 Task: In the  document chart.odt Select the first Column and change text color to  'Brown' Apply the command  'Undo' Apply the command  Redo
Action: Mouse moved to (444, 208)
Screenshot: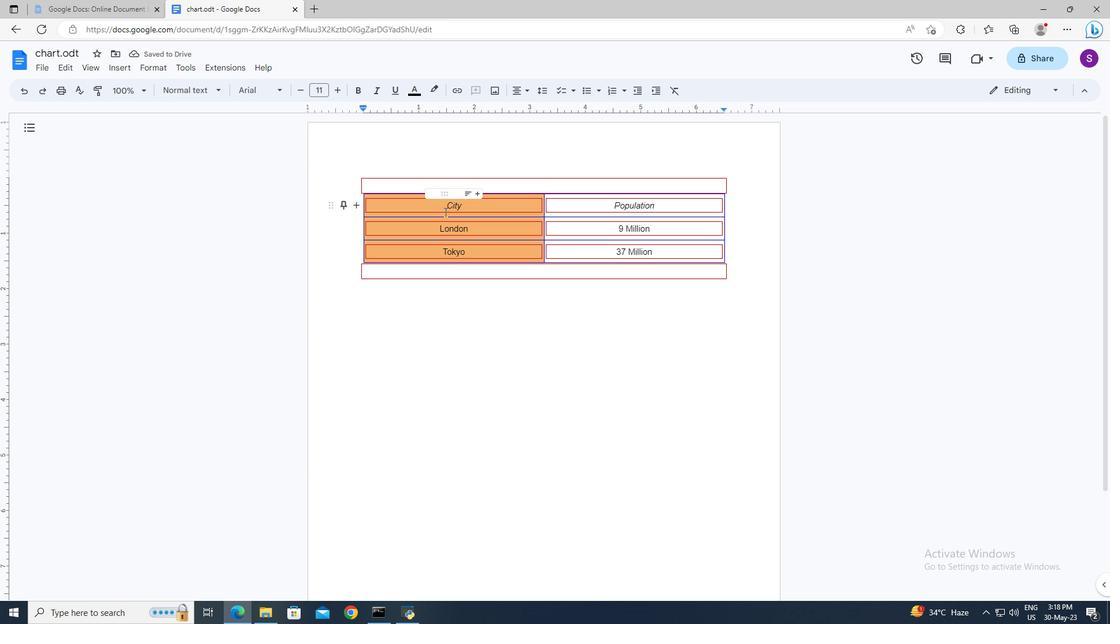 
Action: Mouse pressed left at (444, 208)
Screenshot: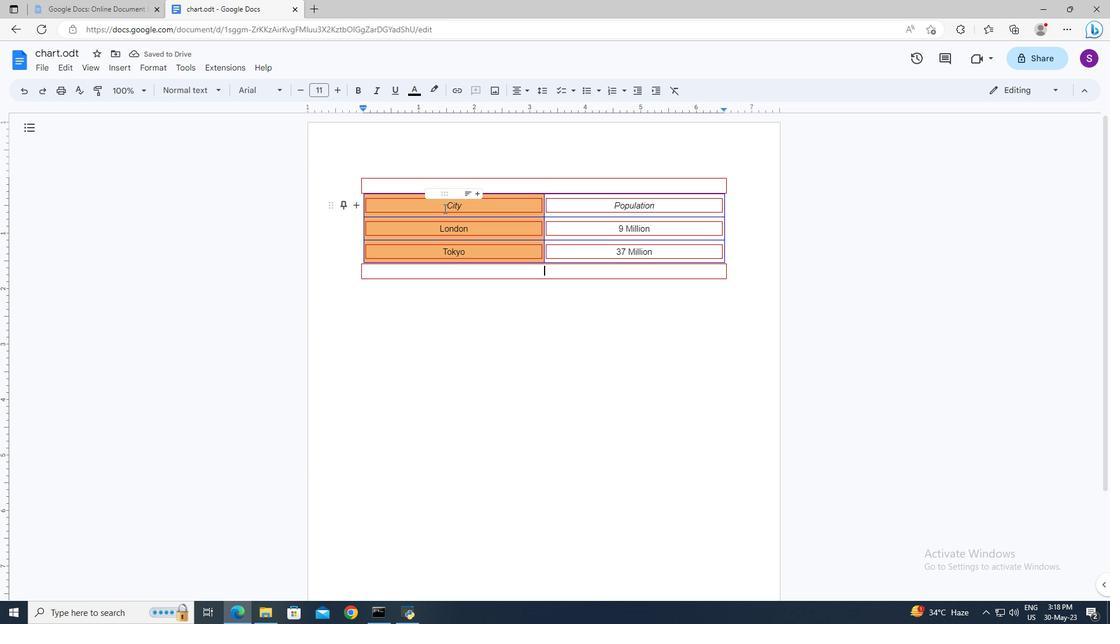 
Action: Mouse moved to (441, 206)
Screenshot: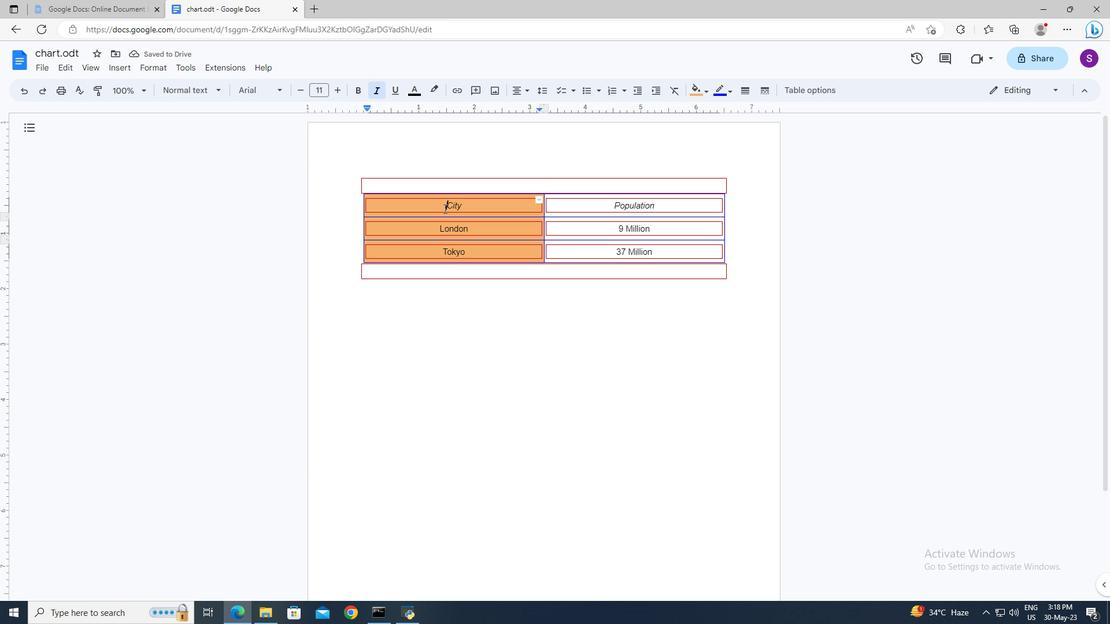 
Action: Key pressed <Key.shift><Key.down><Key.down>
Screenshot: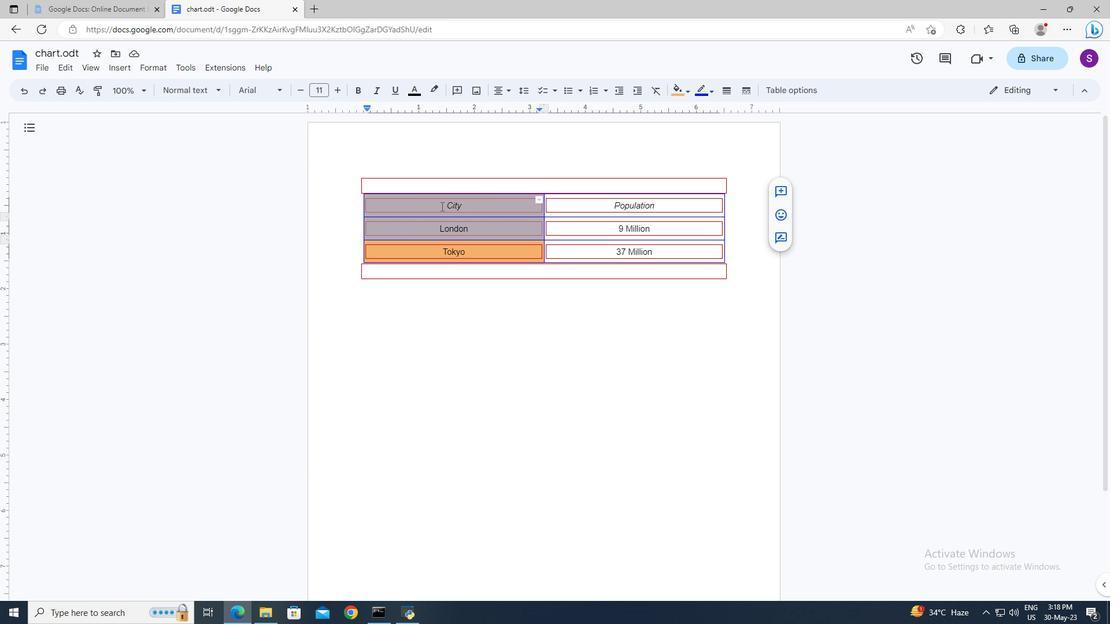 
Action: Mouse moved to (417, 91)
Screenshot: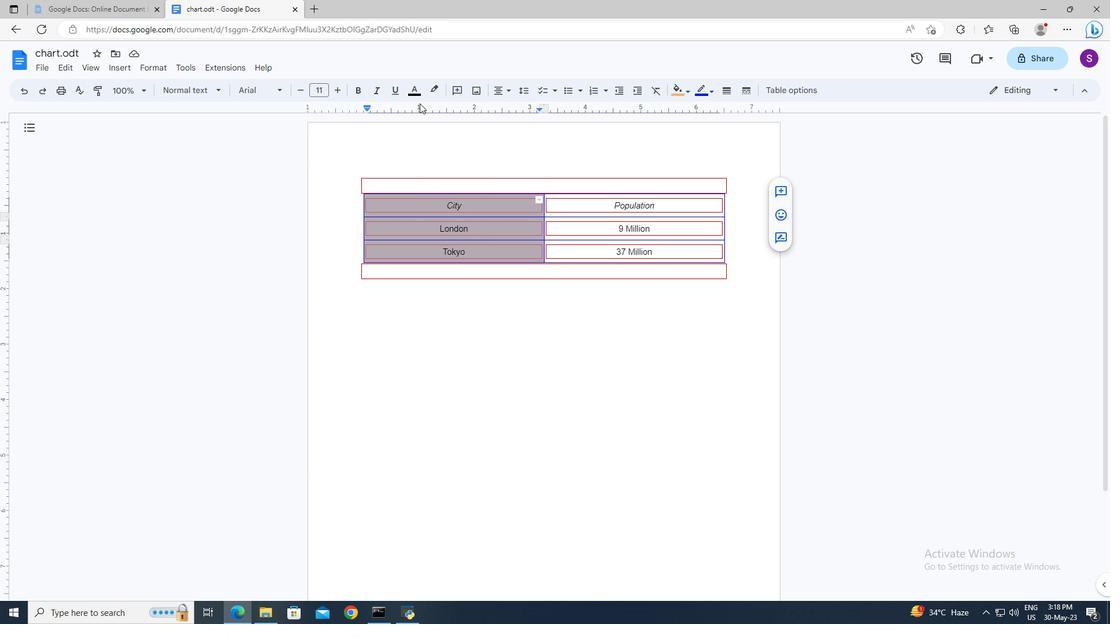 
Action: Mouse pressed left at (417, 91)
Screenshot: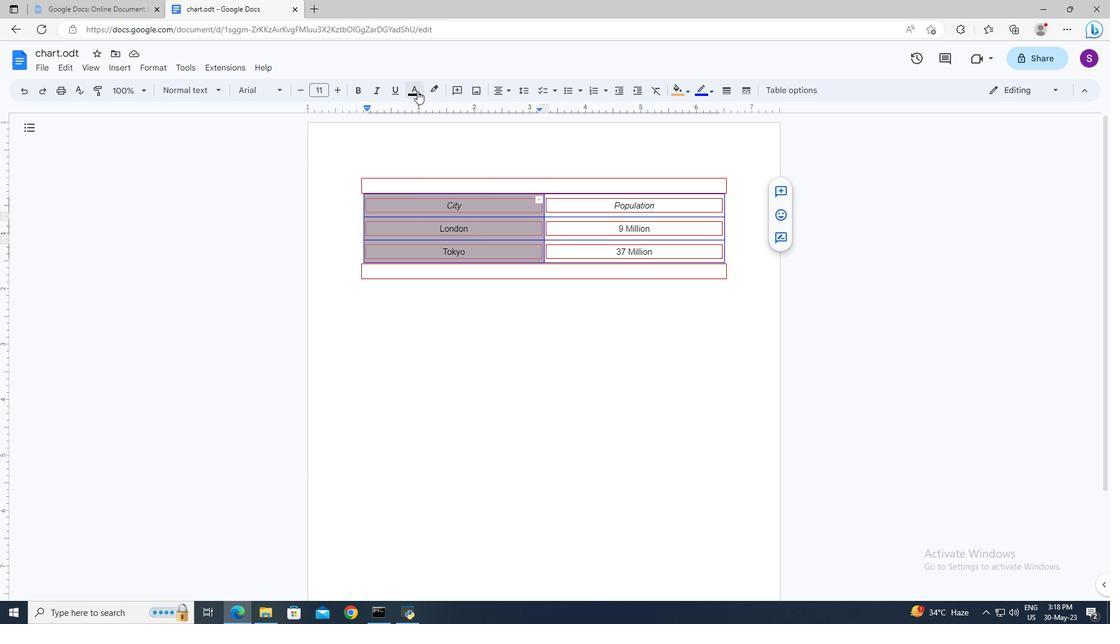 
Action: Mouse moved to (443, 199)
Screenshot: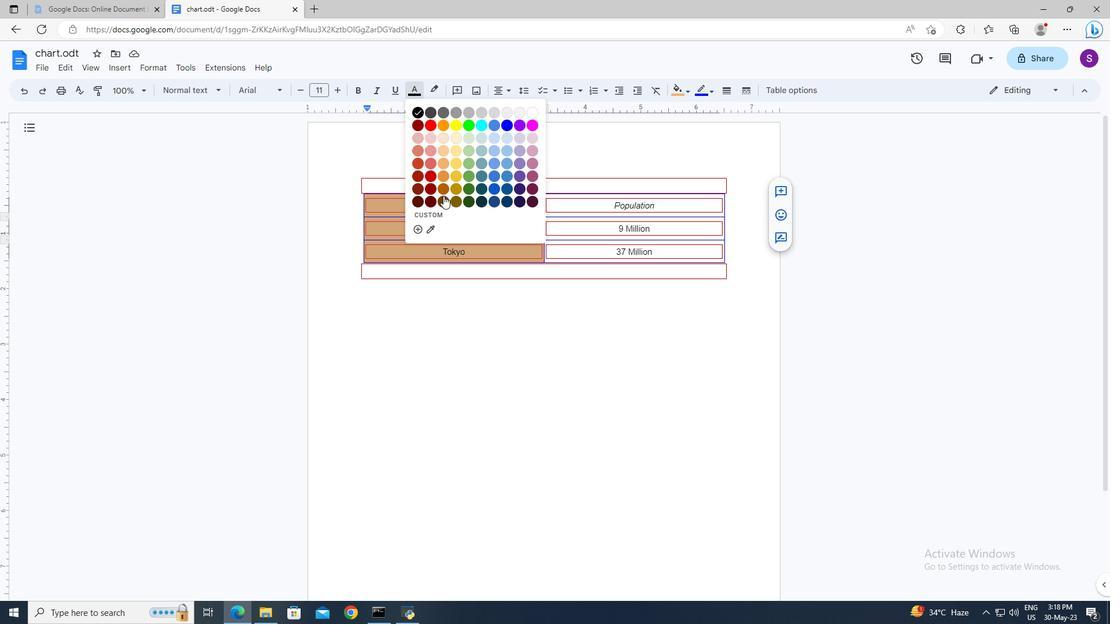 
Action: Mouse pressed left at (443, 199)
Screenshot: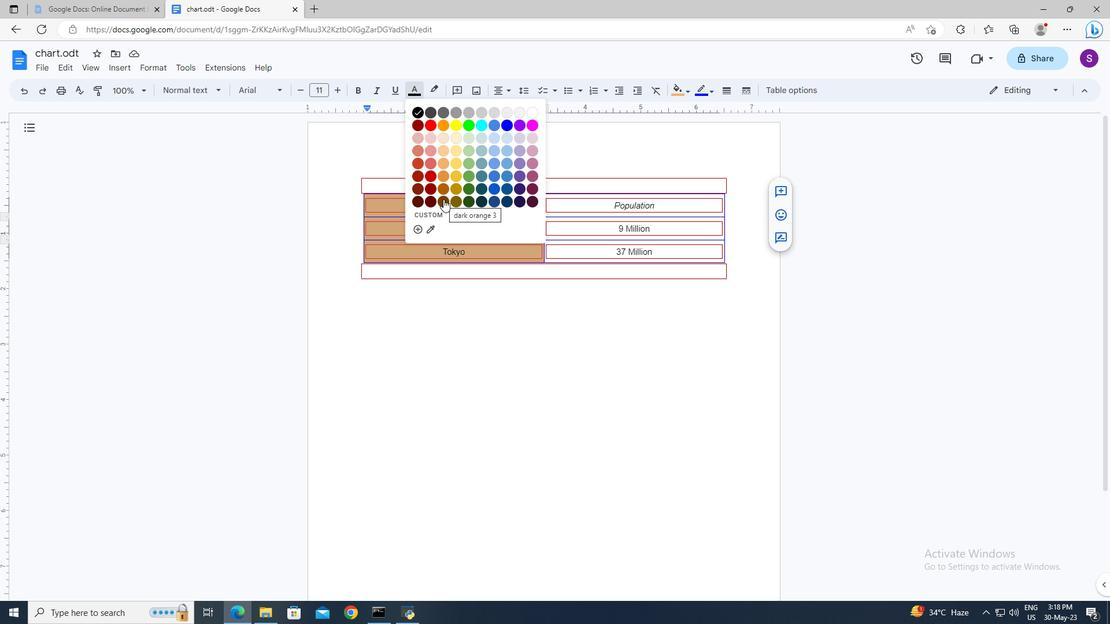 
Action: Mouse moved to (525, 313)
Screenshot: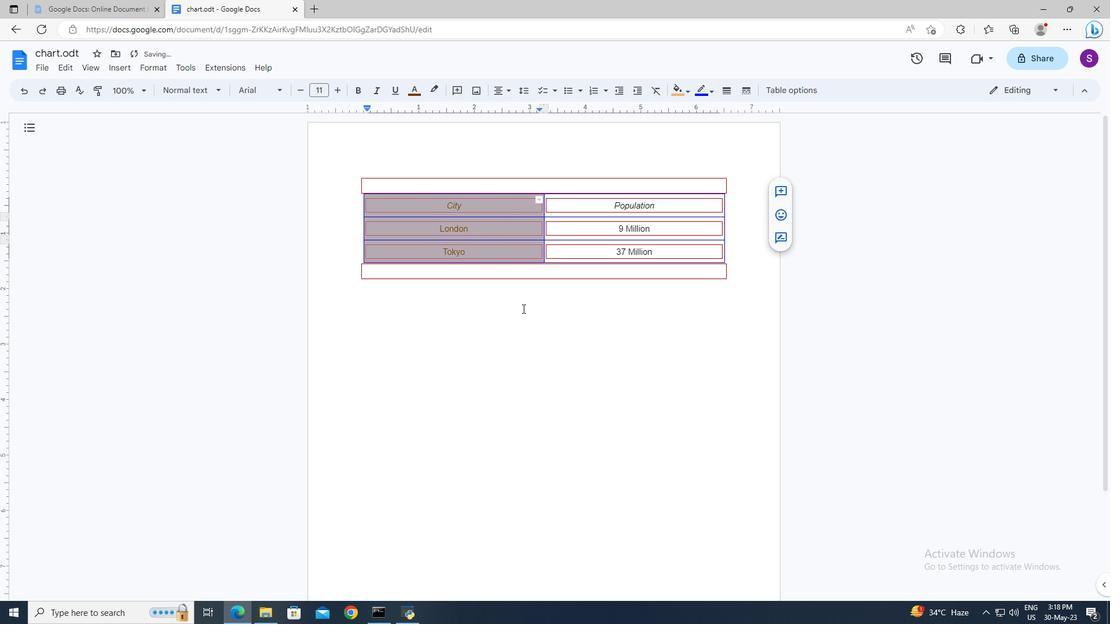 
Action: Mouse pressed left at (525, 313)
Screenshot: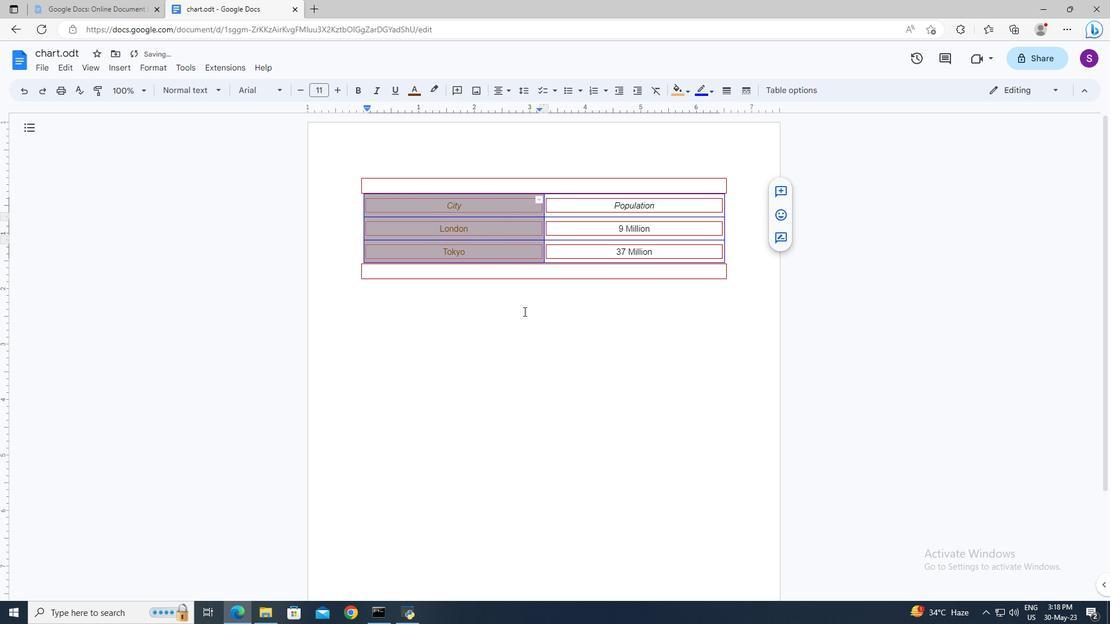 
Action: Mouse moved to (497, 301)
Screenshot: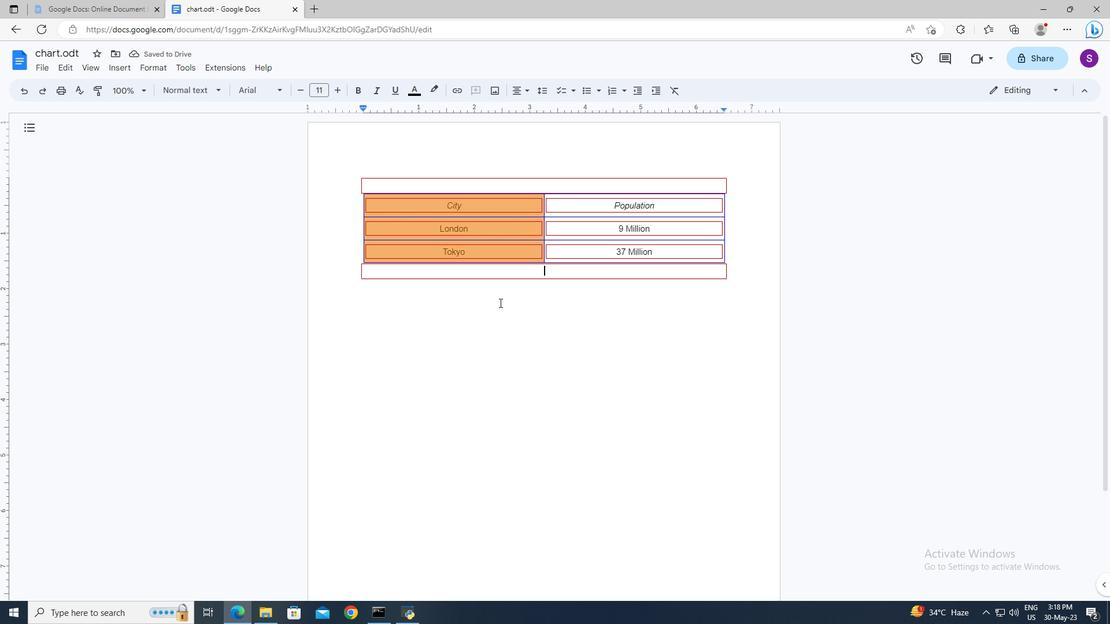
Action: Key pressed ctrl+Z
Screenshot: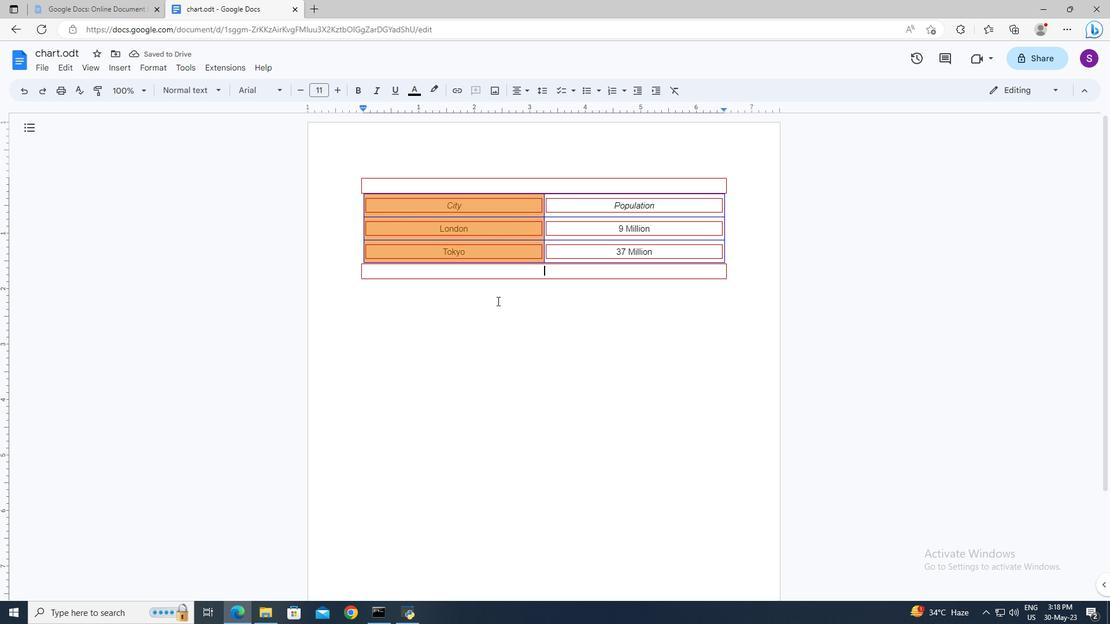 
Action: Mouse moved to (498, 311)
Screenshot: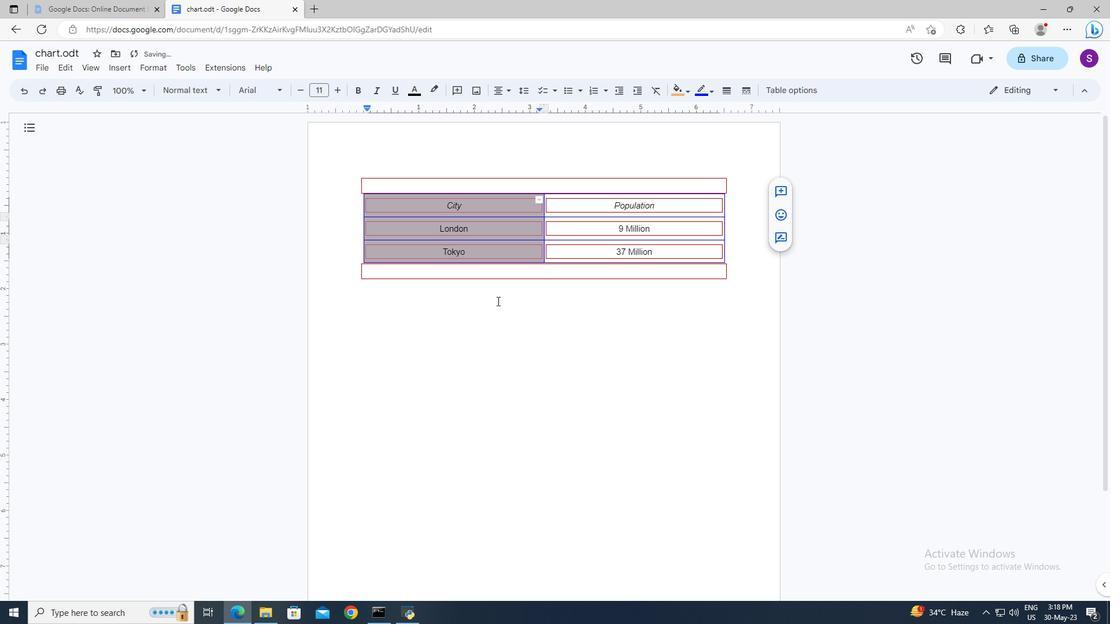 
Action: Mouse pressed left at (498, 311)
Screenshot: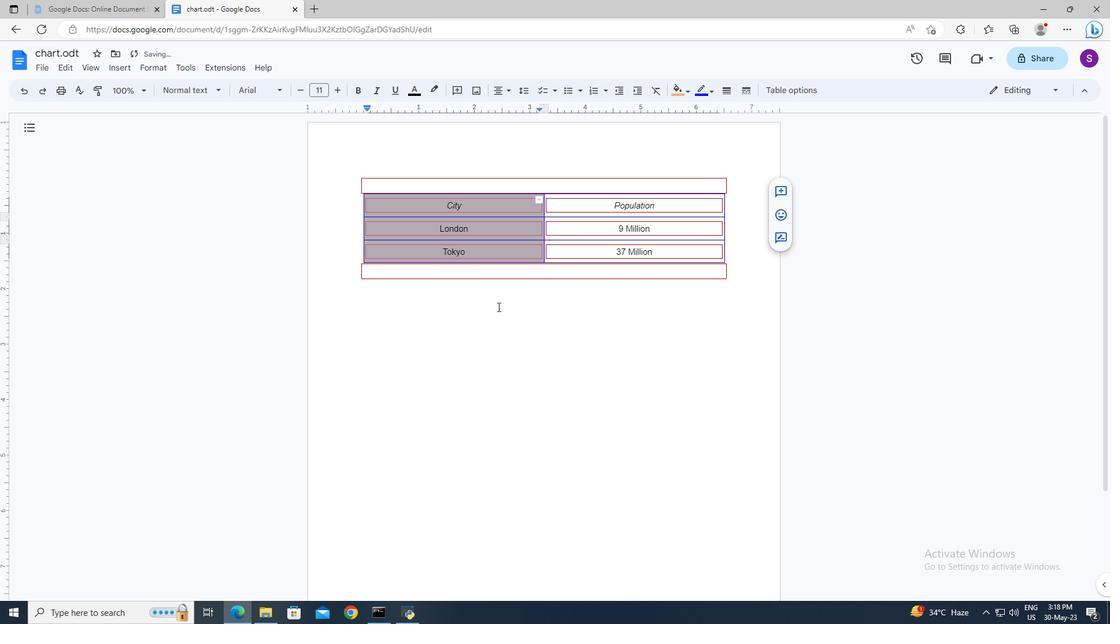 
Action: Key pressed ctrl+Y
Screenshot: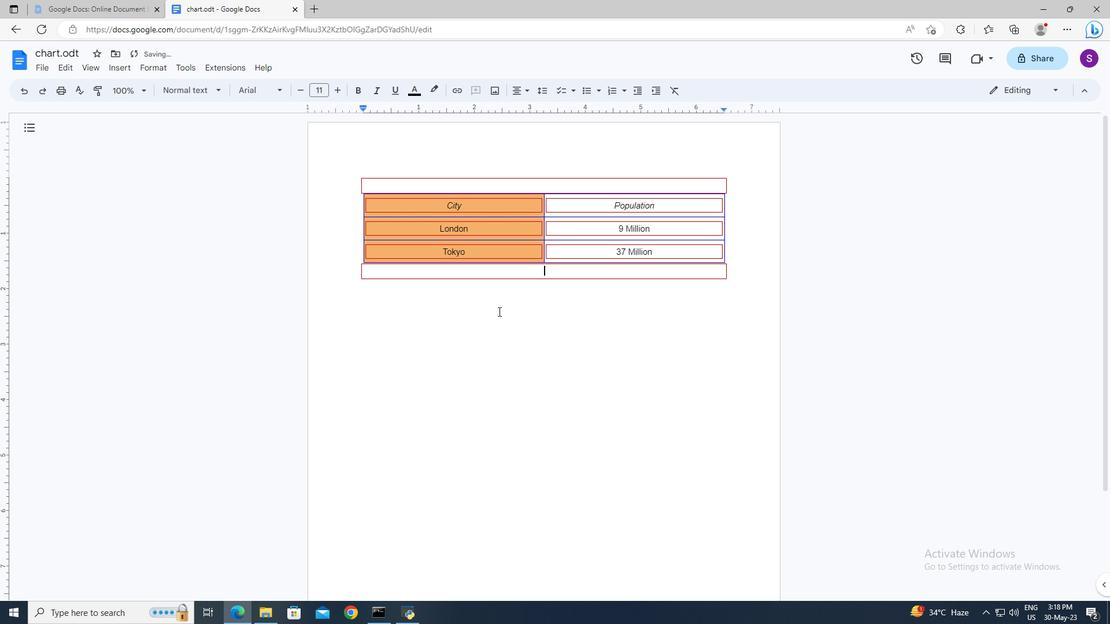 
Action: Mouse pressed left at (498, 311)
Screenshot: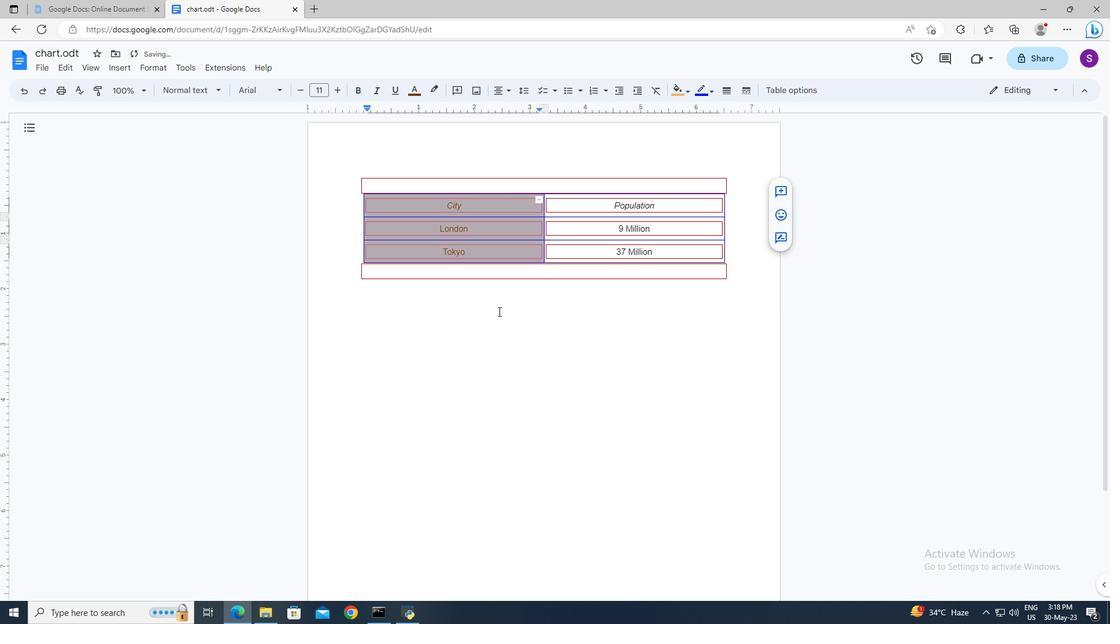 
